 Task: Change formatting with show gridlines.
Action: Mouse moved to (62, 106)
Screenshot: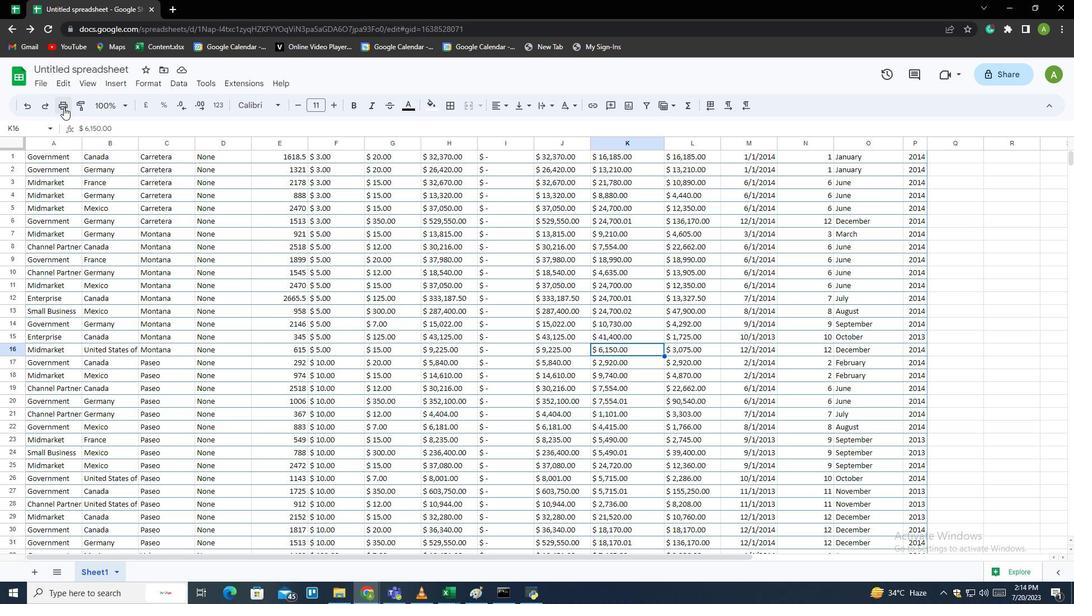 
Action: Mouse pressed left at (62, 106)
Screenshot: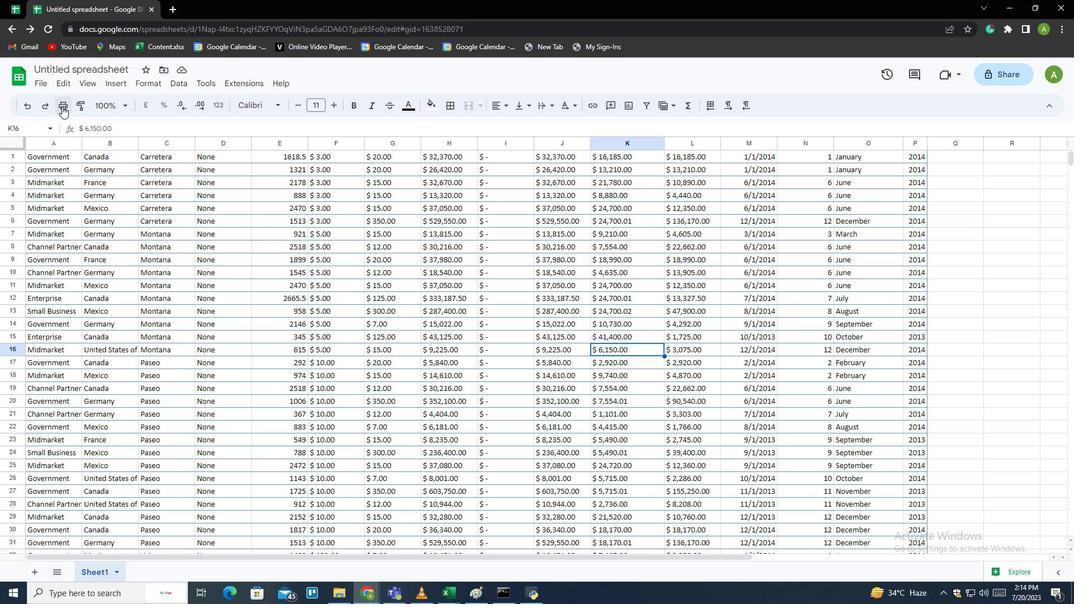 
Action: Mouse moved to (954, 359)
Screenshot: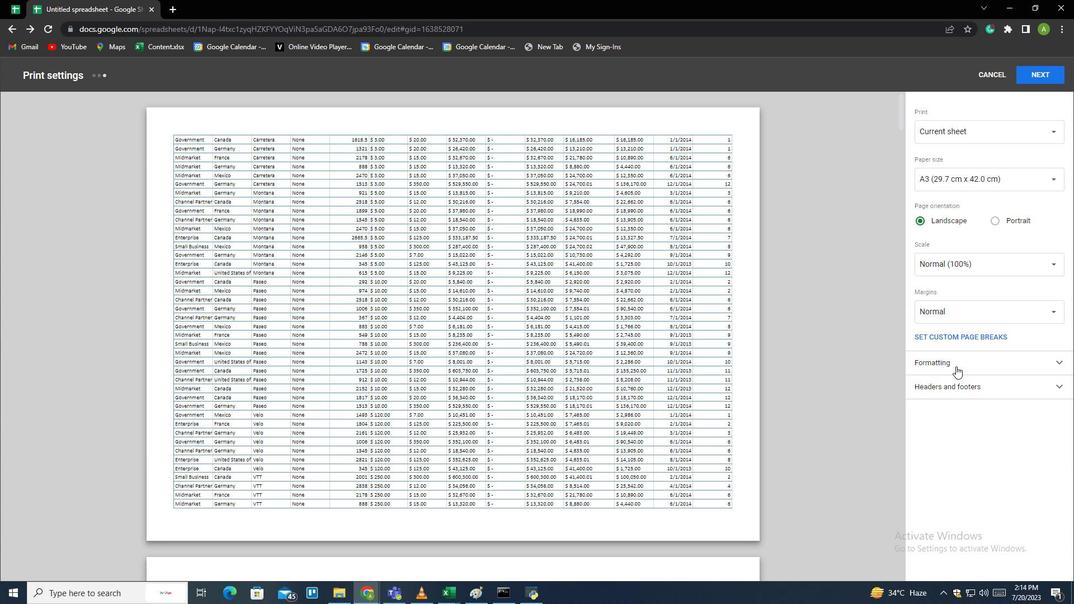 
Action: Mouse pressed left at (954, 359)
Screenshot: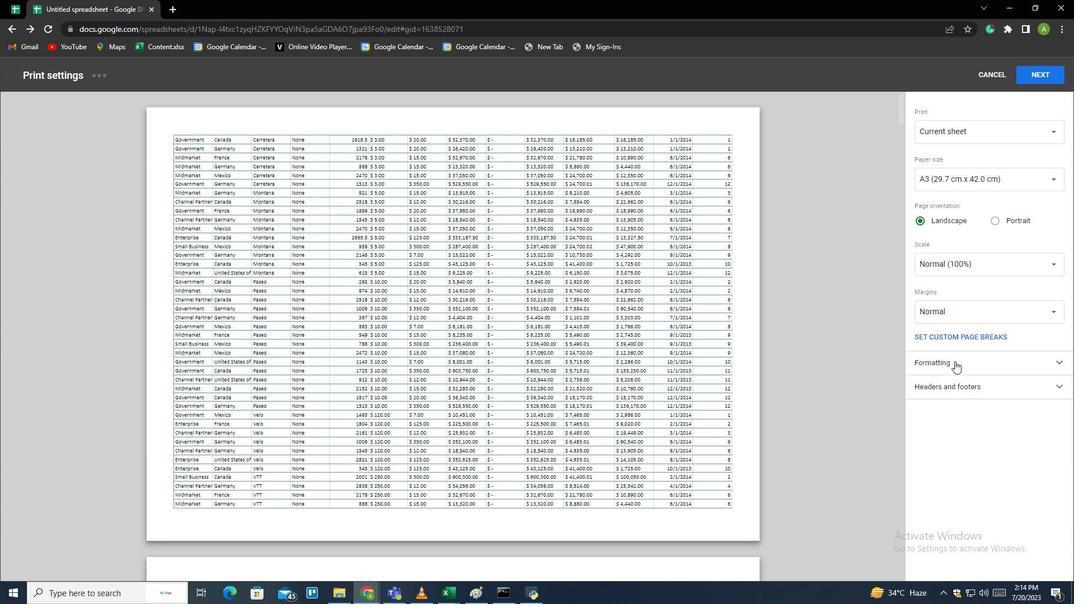
Action: Mouse moved to (921, 380)
Screenshot: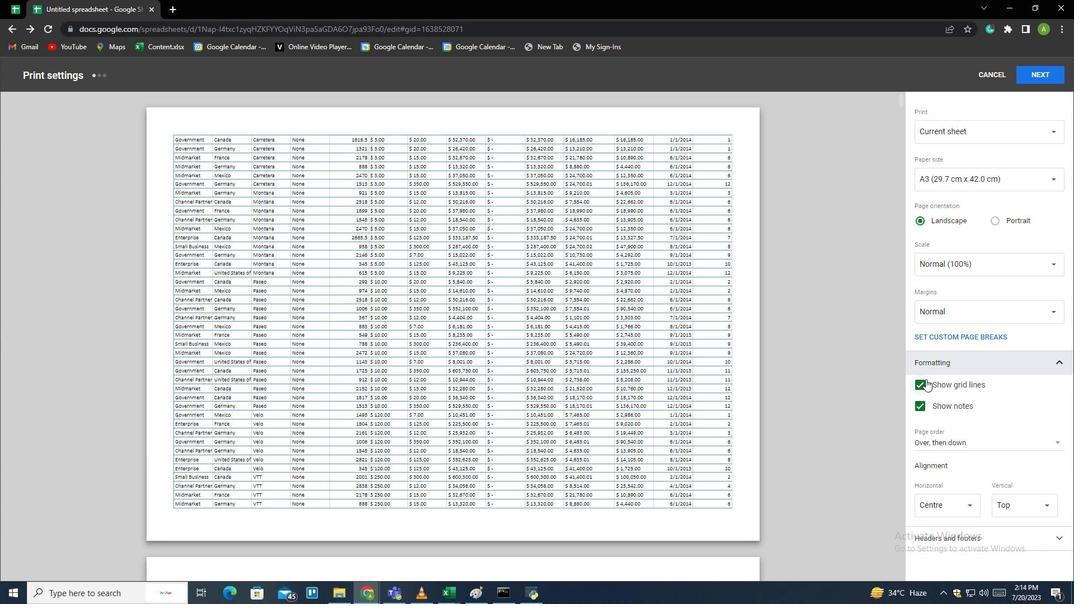 
Action: Mouse pressed left at (921, 380)
Screenshot: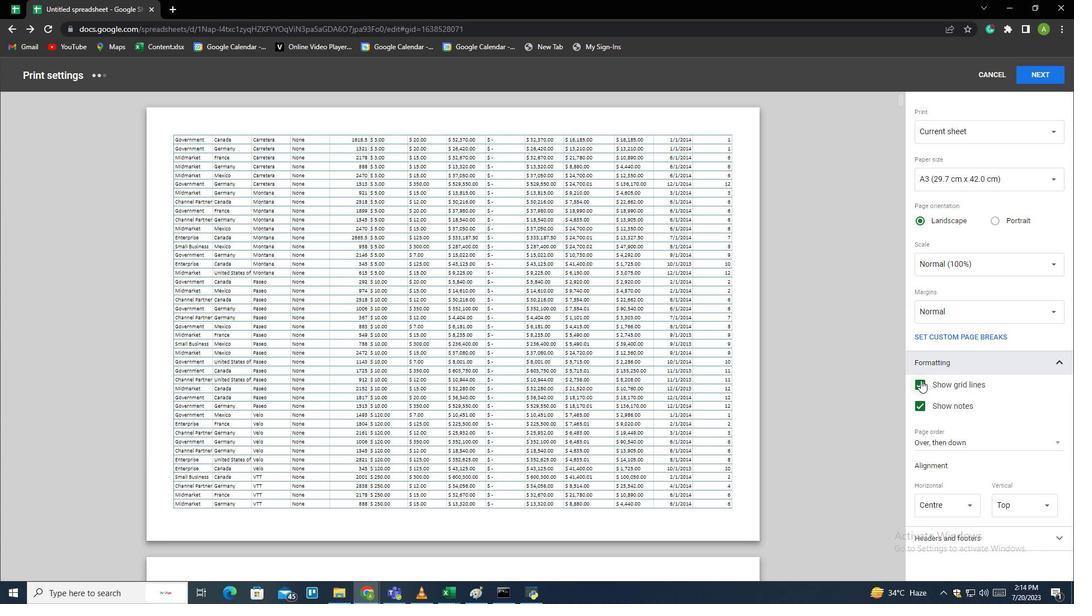 
Action: Mouse pressed left at (921, 380)
Screenshot: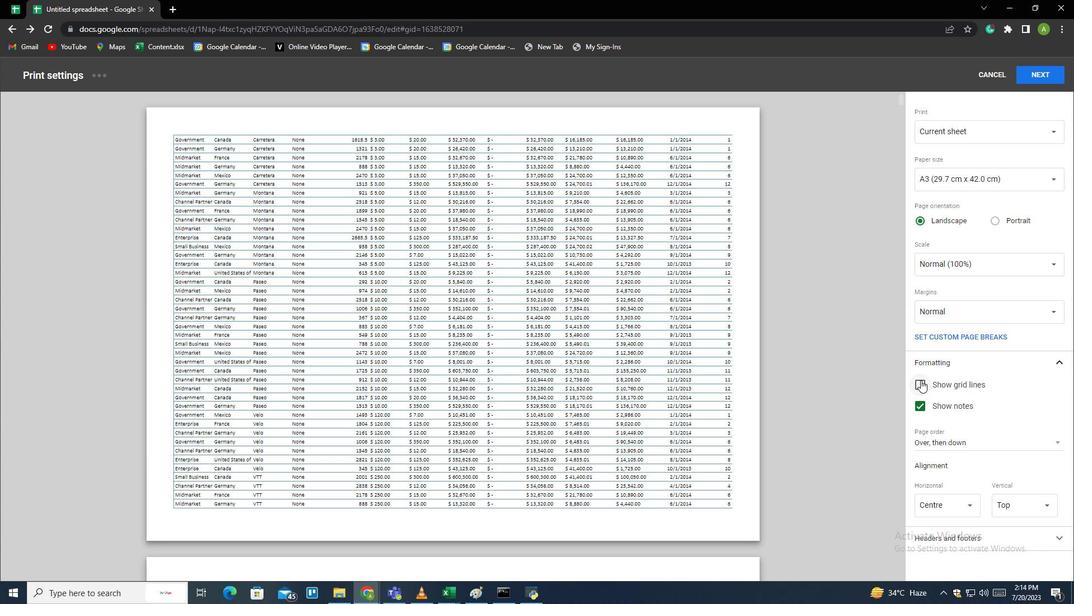 
